 Task: Create a rule from the Agile list, Priority changed -> Complete task in the project AgileRamp if Priority Cleared then Complete Task
Action: Mouse moved to (580, 441)
Screenshot: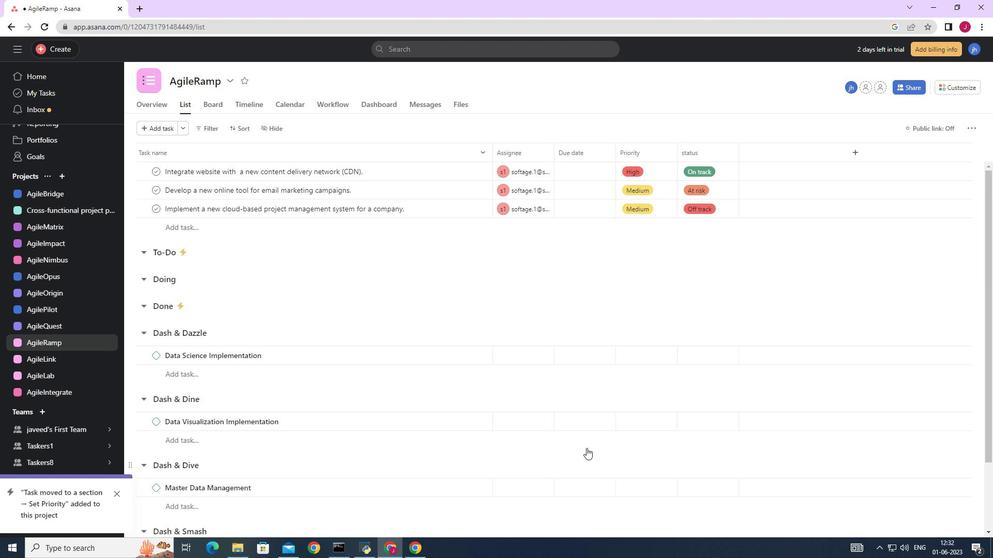 
Action: Mouse scrolled (580, 440) with delta (0, 0)
Screenshot: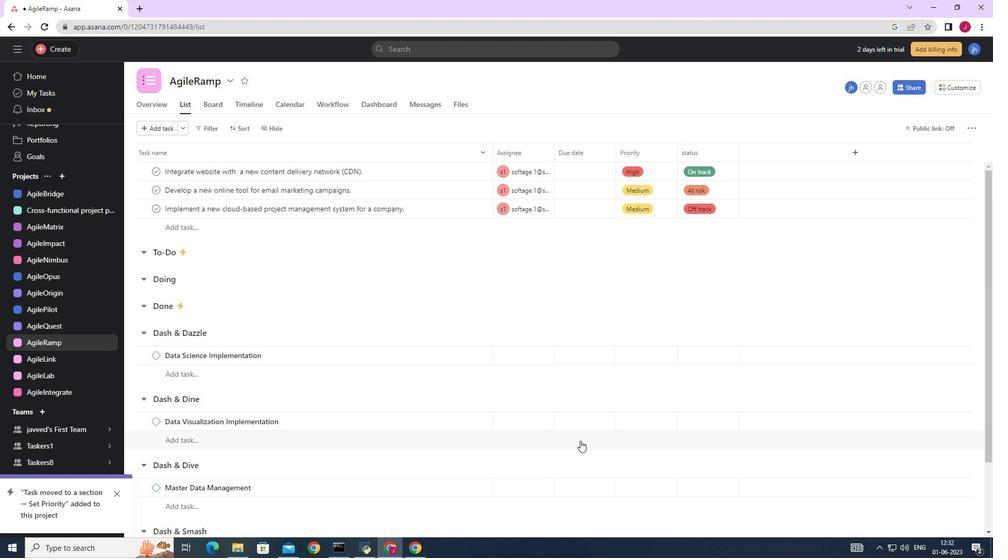 
Action: Mouse scrolled (580, 440) with delta (0, 0)
Screenshot: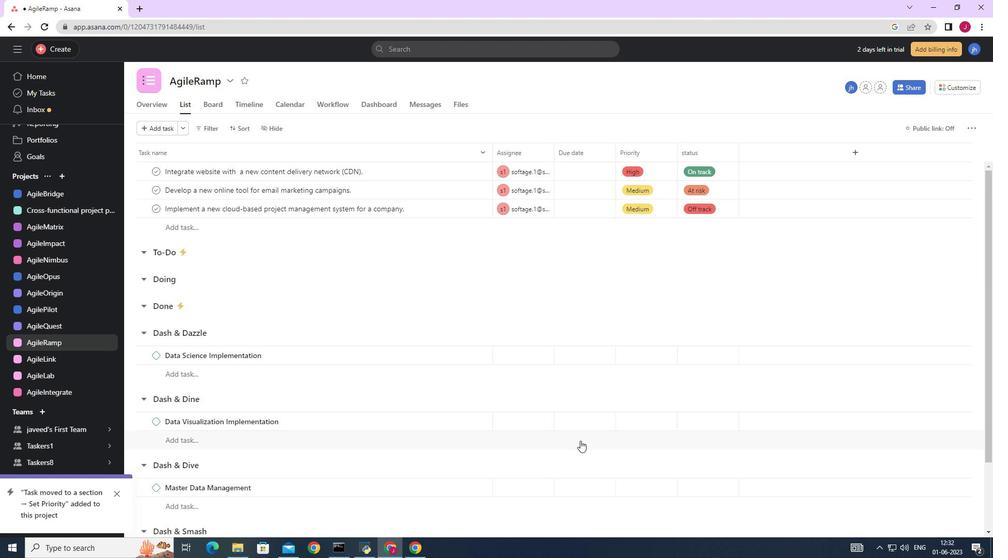 
Action: Mouse moved to (581, 381)
Screenshot: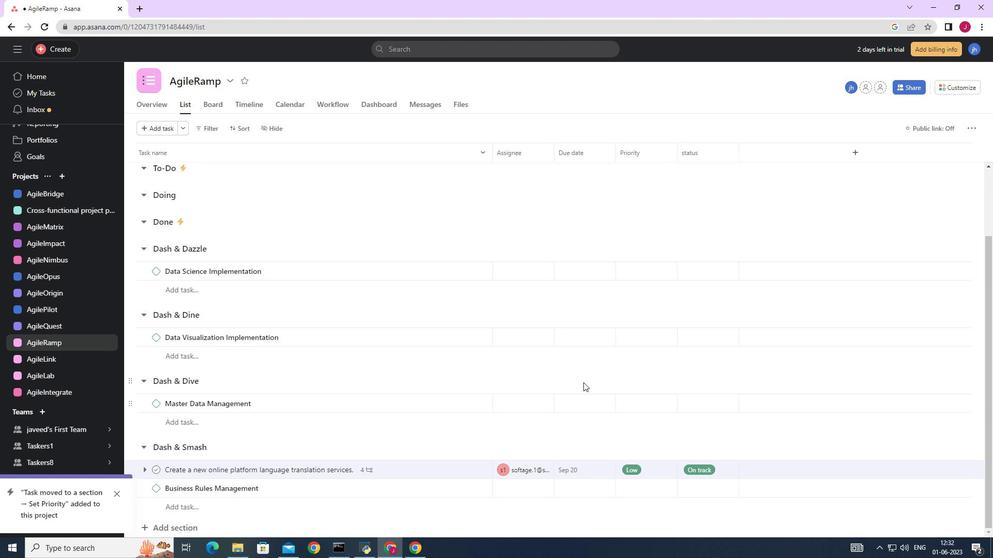 
Action: Mouse scrolled (581, 382) with delta (0, 0)
Screenshot: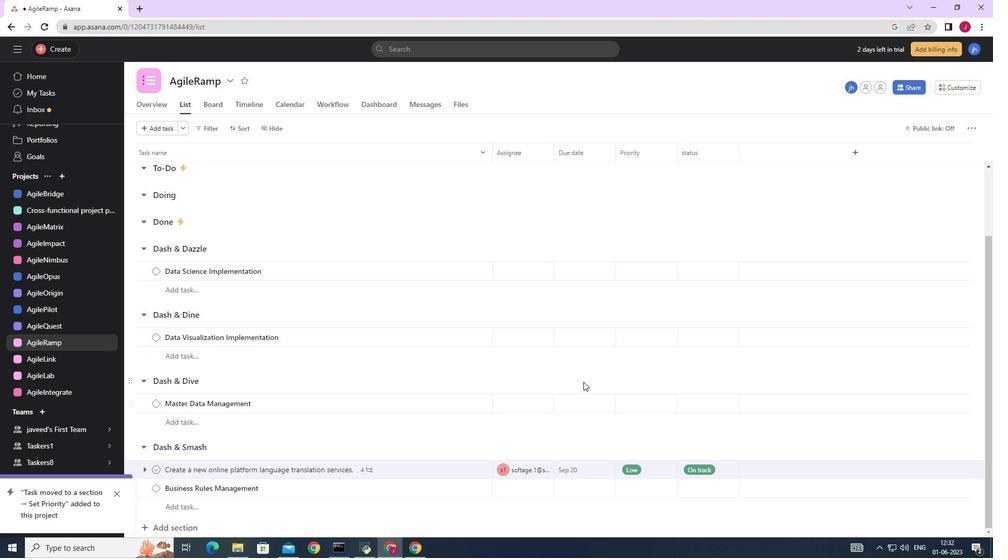 
Action: Mouse scrolled (581, 382) with delta (0, 0)
Screenshot: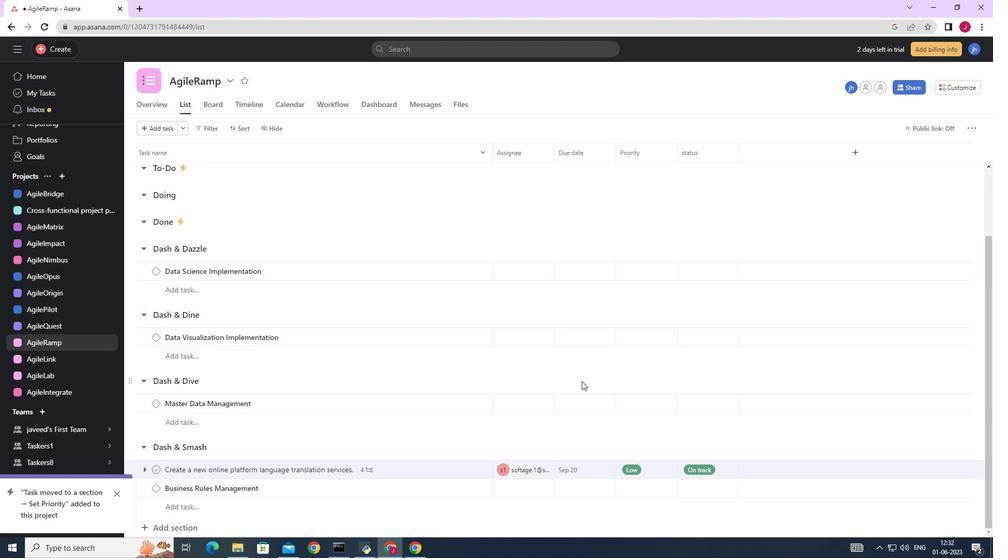
Action: Mouse scrolled (581, 382) with delta (0, 0)
Screenshot: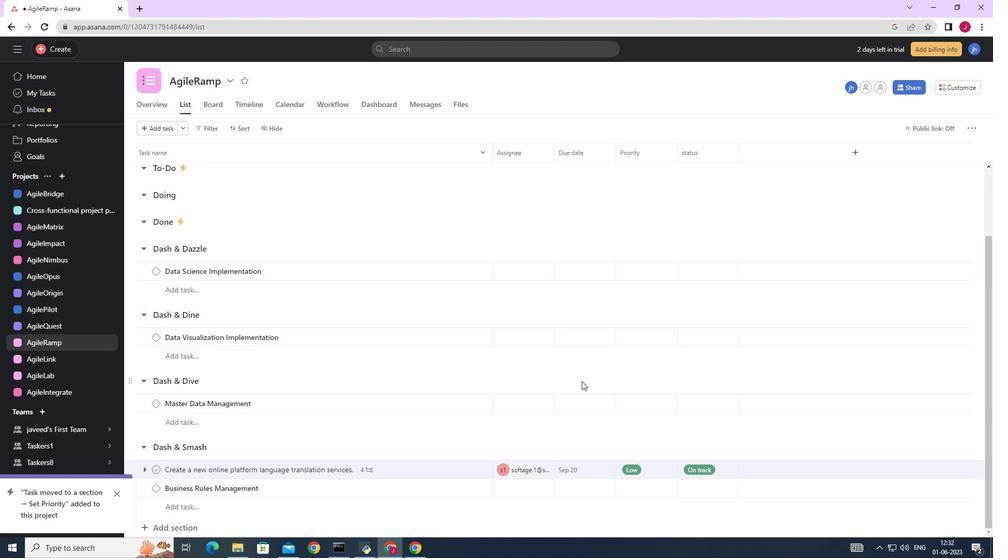 
Action: Mouse moved to (968, 87)
Screenshot: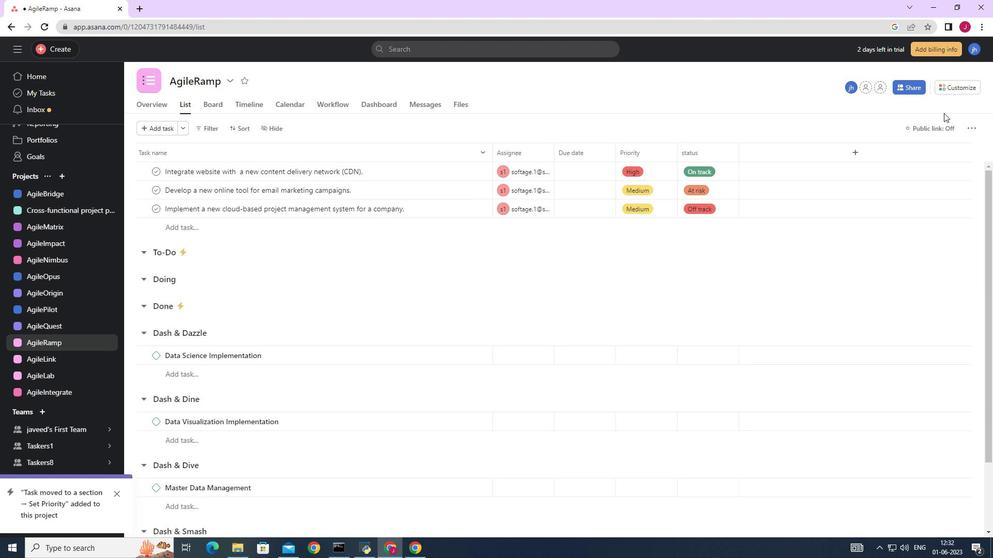 
Action: Mouse pressed left at (968, 87)
Screenshot: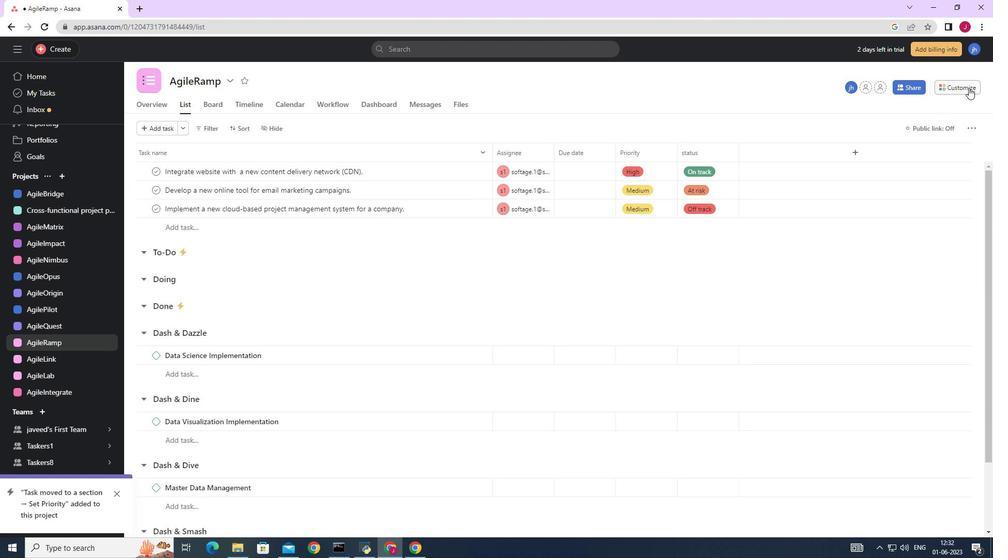 
Action: Mouse moved to (847, 209)
Screenshot: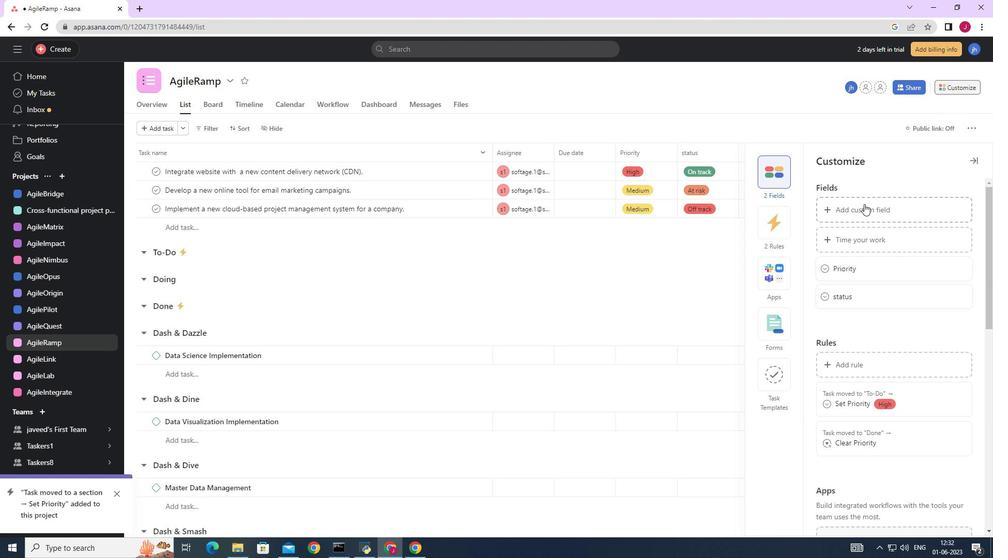 
Action: Mouse pressed left at (847, 209)
Screenshot: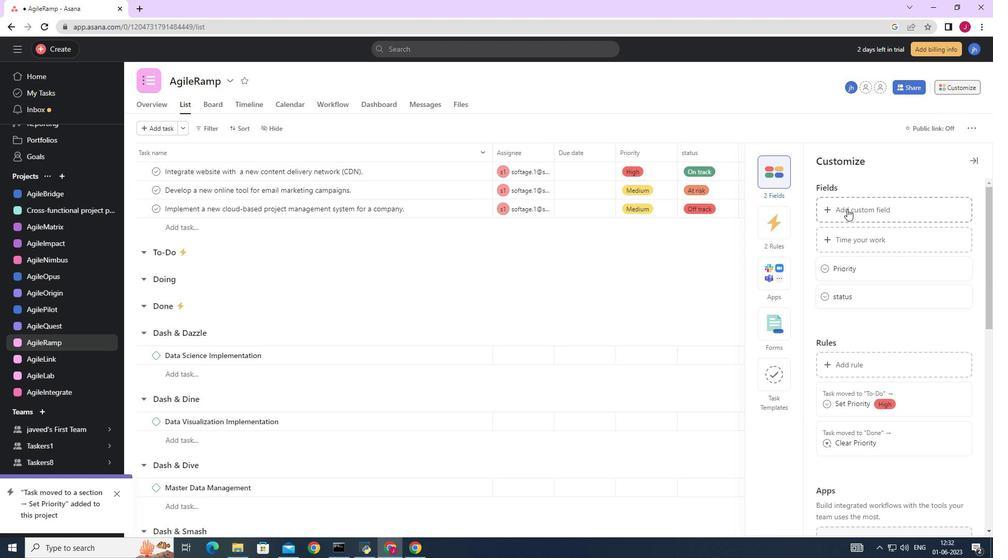 
Action: Mouse moved to (429, 160)
Screenshot: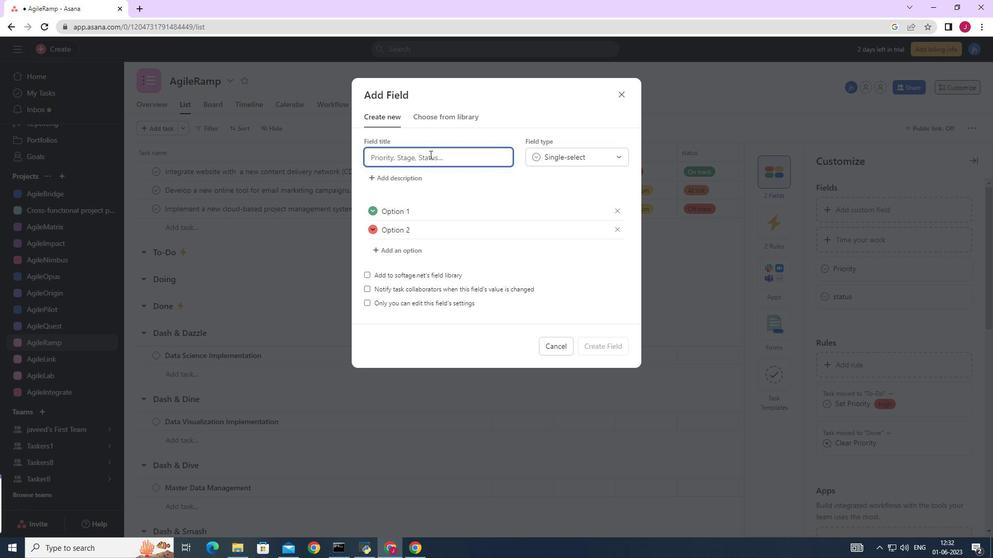
Action: Key pressed <Key.caps_lock>P<Key.caps_lock>riority
Screenshot: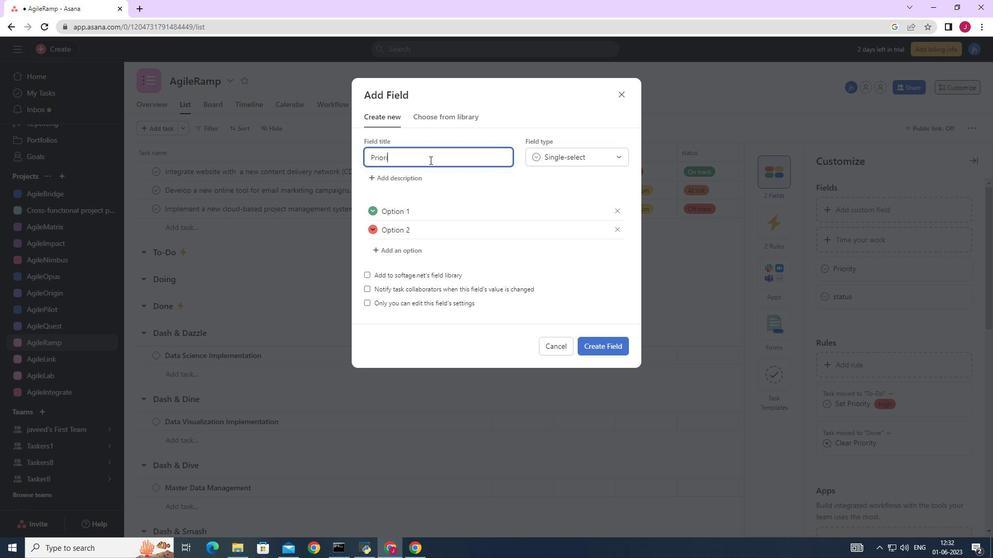 
Action: Mouse moved to (456, 214)
Screenshot: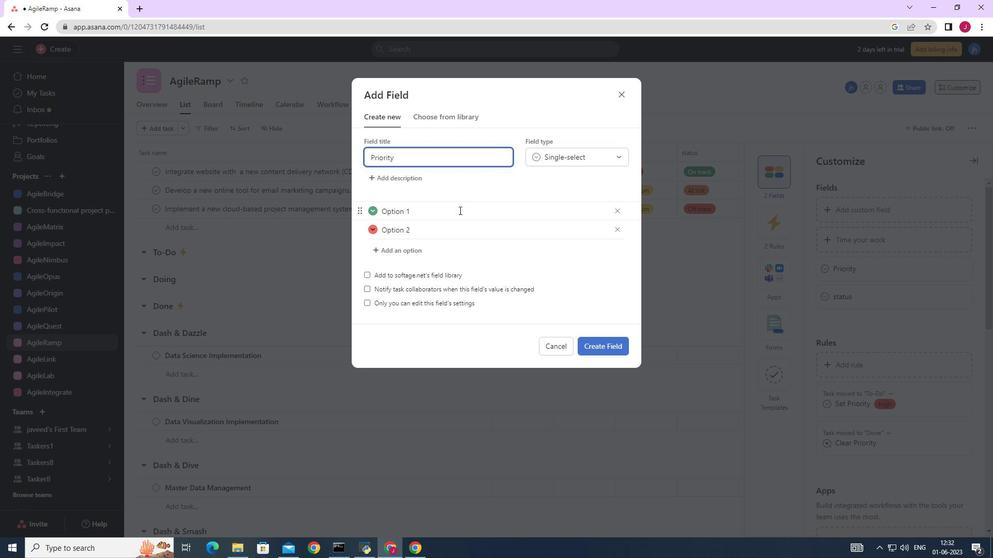 
Action: Mouse pressed left at (456, 214)
Screenshot: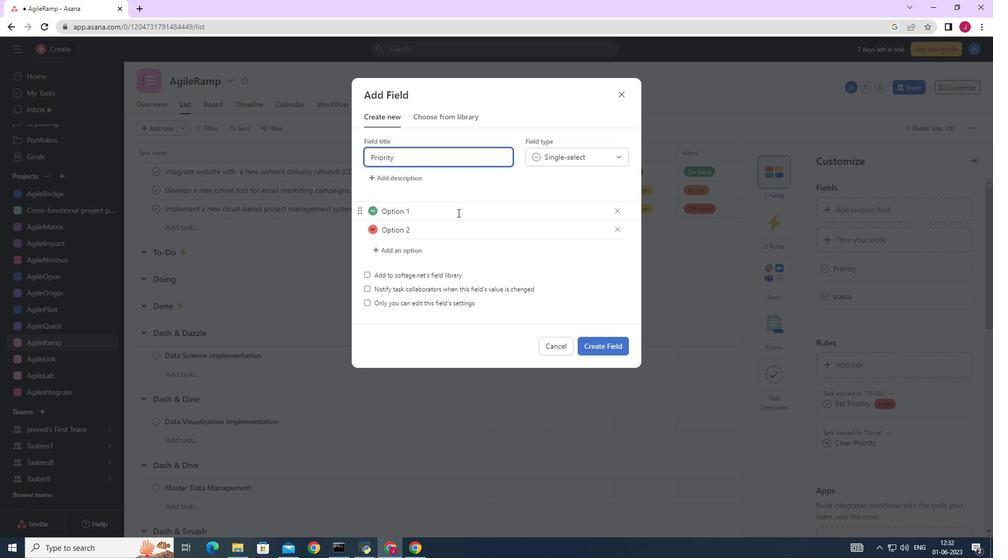 
Action: Key pressed <Key.backspace><Key.backspace><Key.backspace><Key.backspace><Key.backspace><Key.backspace><Key.backspace><Key.backspace><Key.backspace><Key.backspace><Key.backspace><Key.backspace>
Screenshot: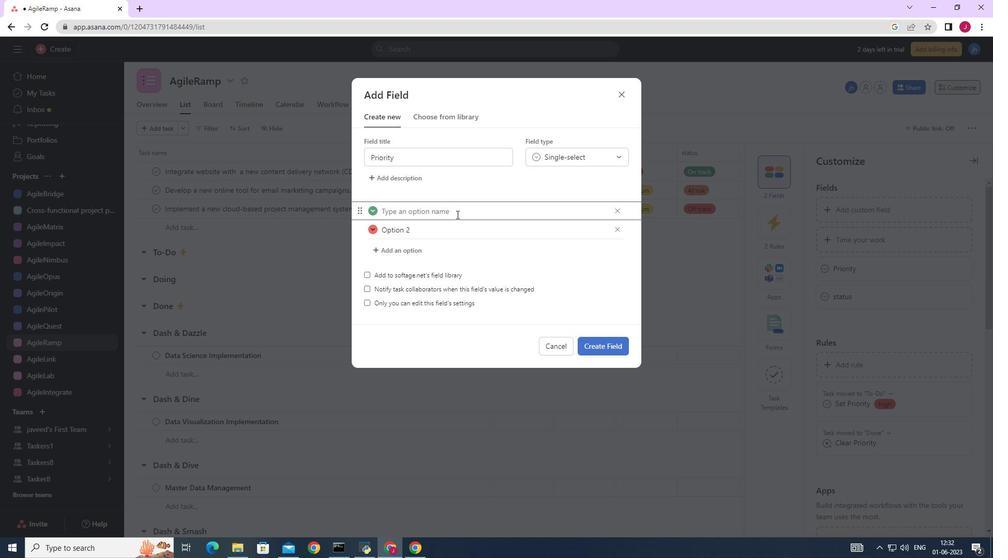 
Action: Mouse moved to (624, 93)
Screenshot: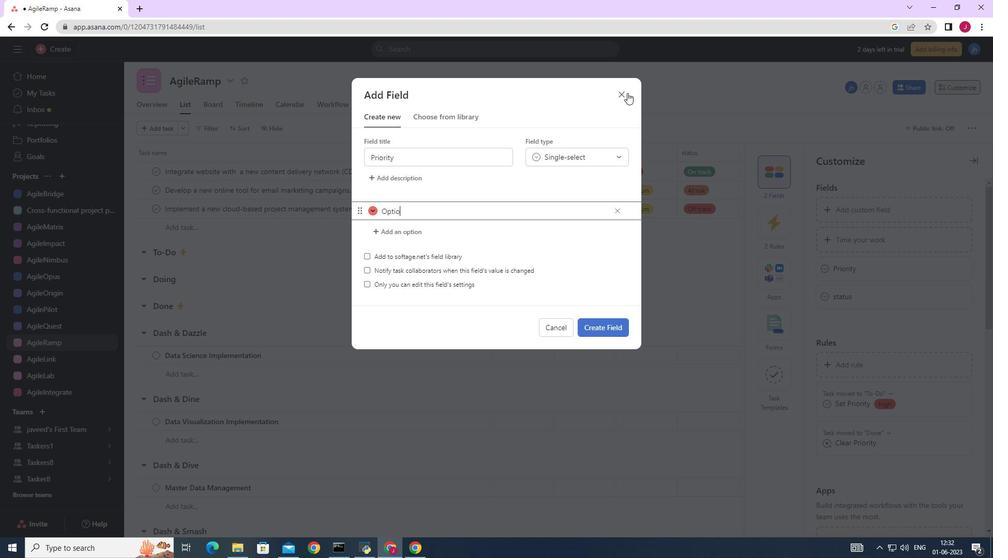 
Action: Mouse pressed left at (624, 93)
Screenshot: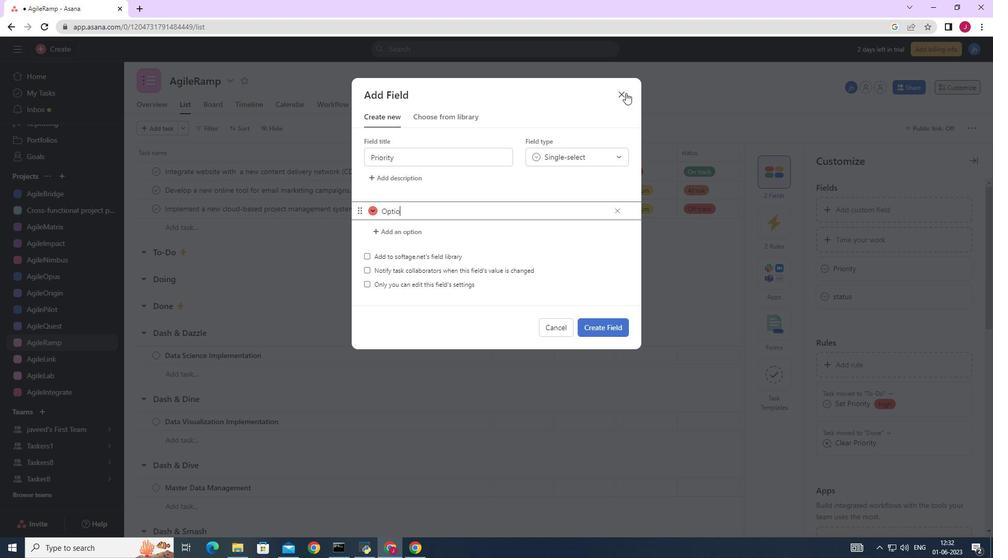 
Action: Mouse moved to (589, 174)
Screenshot: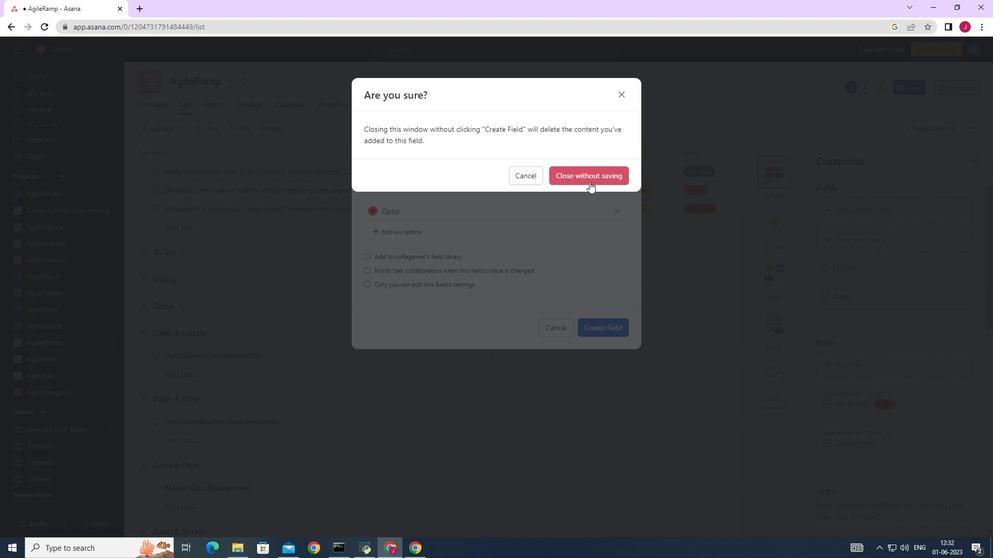 
Action: Mouse pressed left at (589, 174)
Screenshot: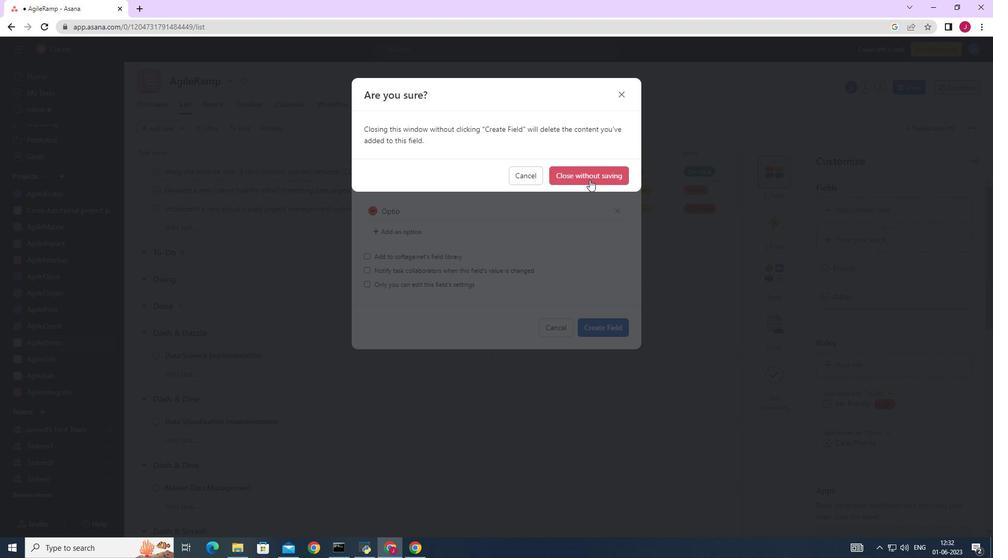 
Action: Mouse moved to (783, 221)
Screenshot: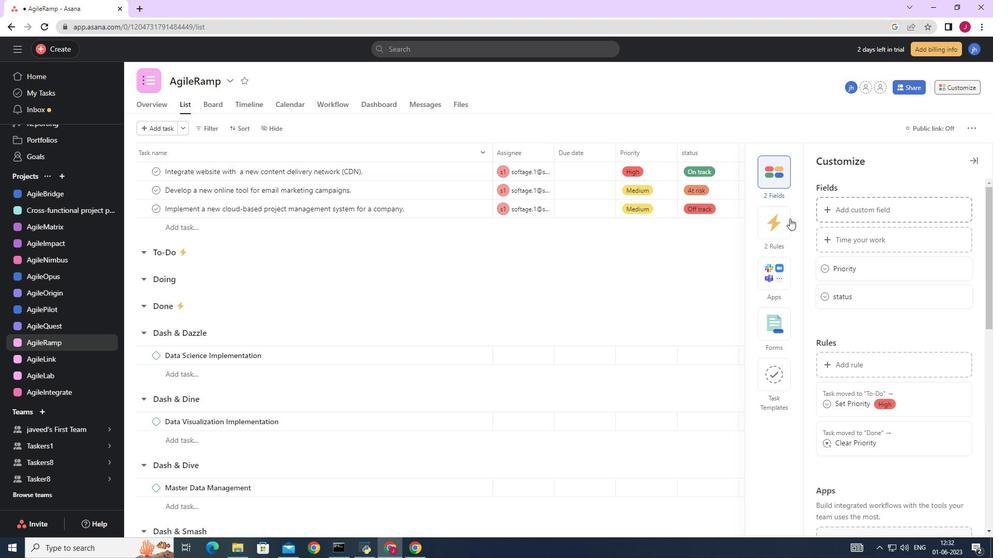 
Action: Mouse pressed left at (783, 221)
Screenshot: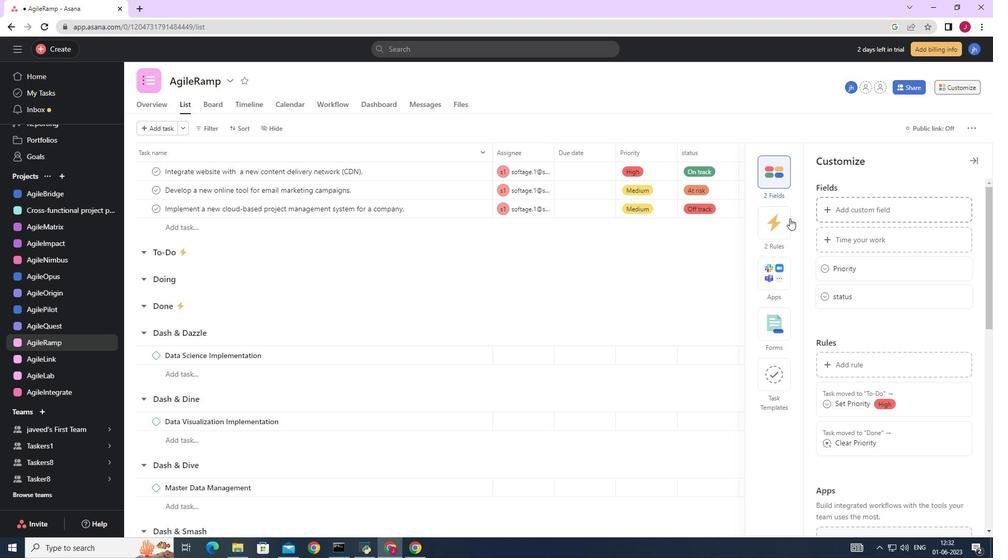 
Action: Mouse moved to (865, 208)
Screenshot: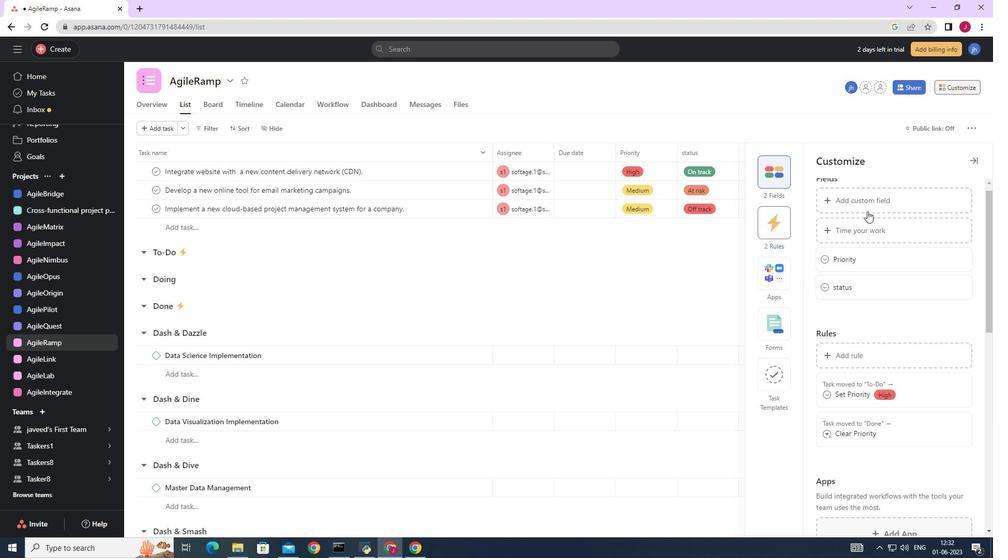 
Action: Mouse pressed left at (865, 208)
Screenshot: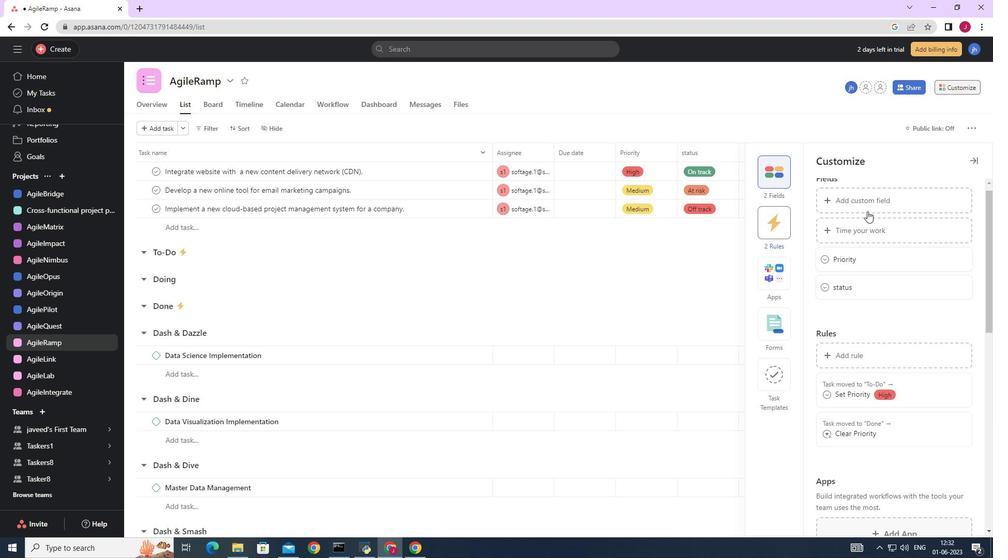 
Action: Mouse pressed left at (865, 208)
Screenshot: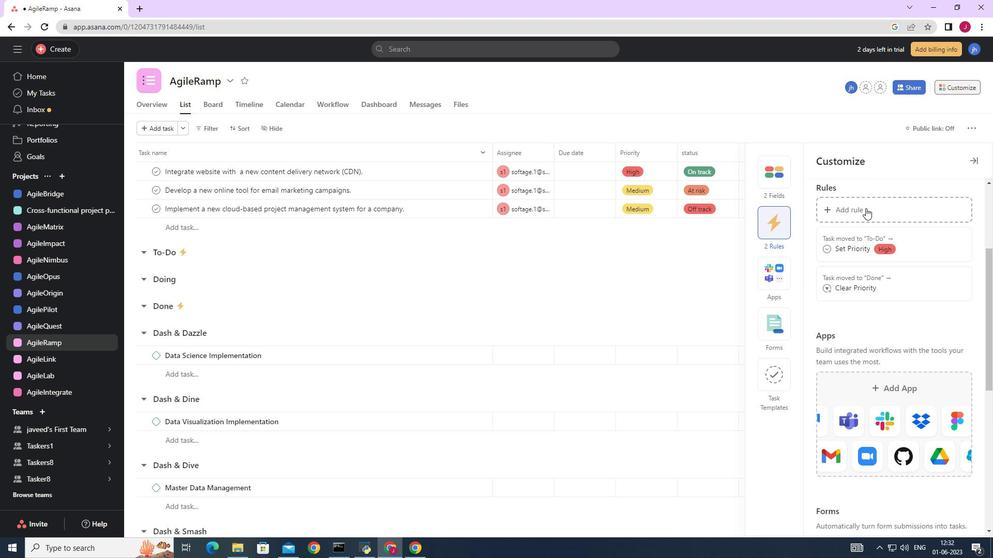 
Action: Mouse moved to (215, 155)
Screenshot: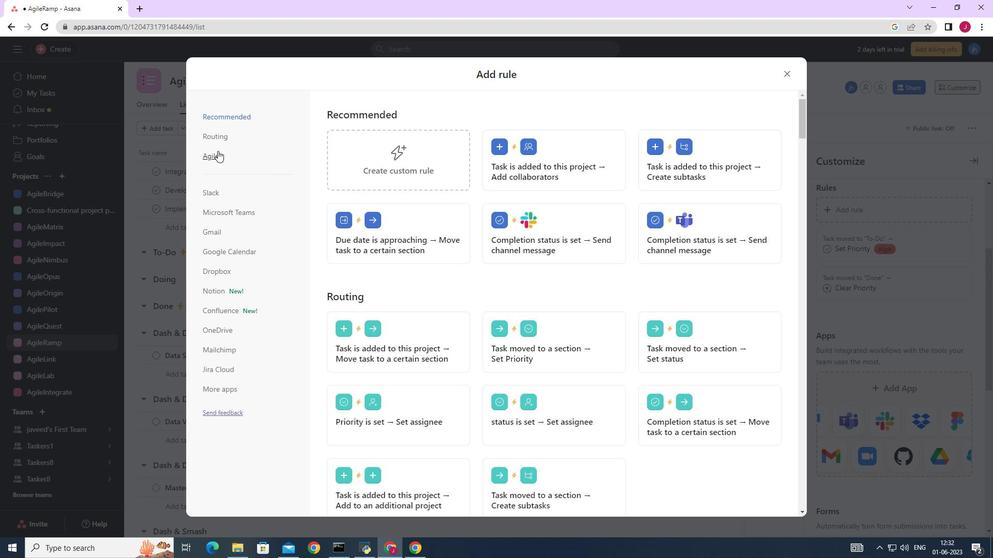 
Action: Mouse pressed left at (215, 155)
Screenshot: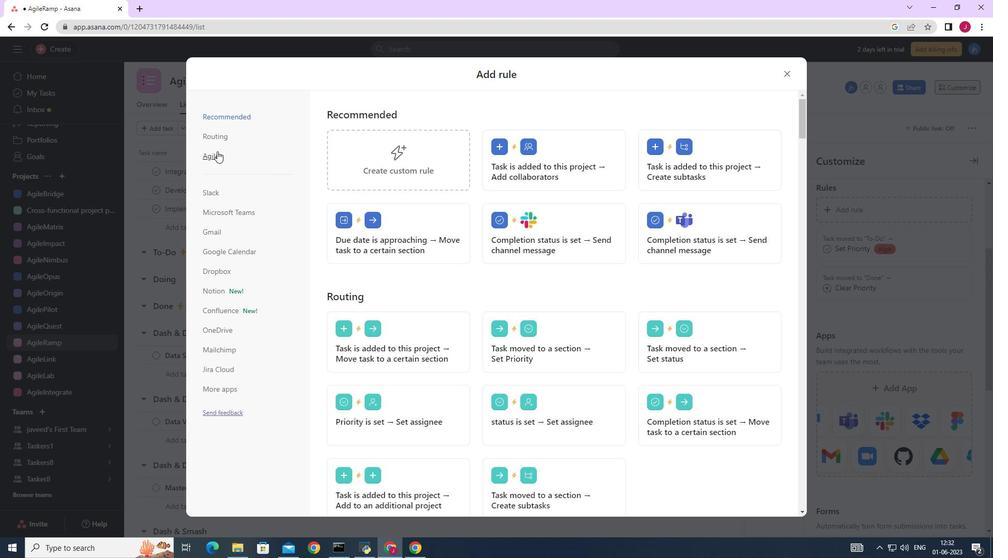 
Action: Mouse moved to (446, 152)
Screenshot: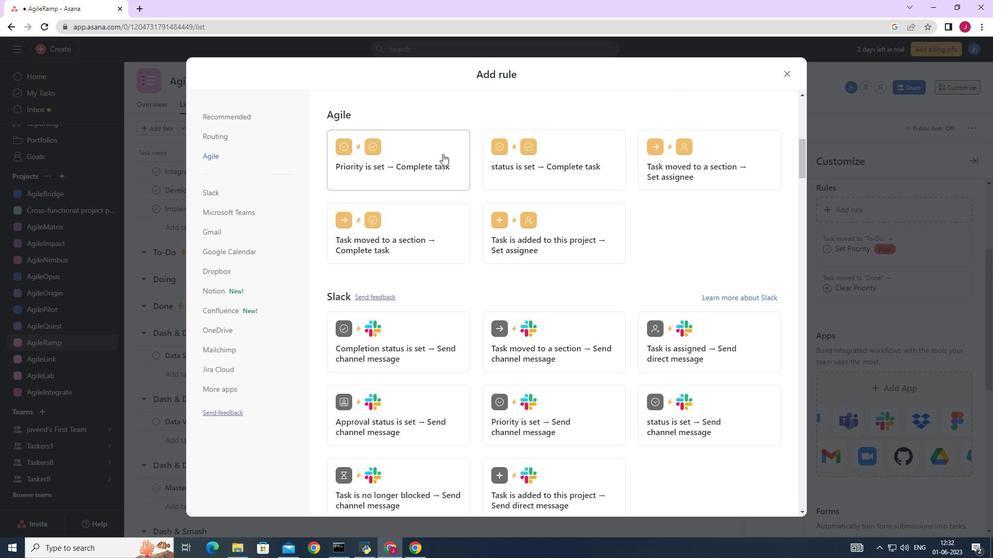 
Action: Mouse pressed left at (446, 152)
Screenshot: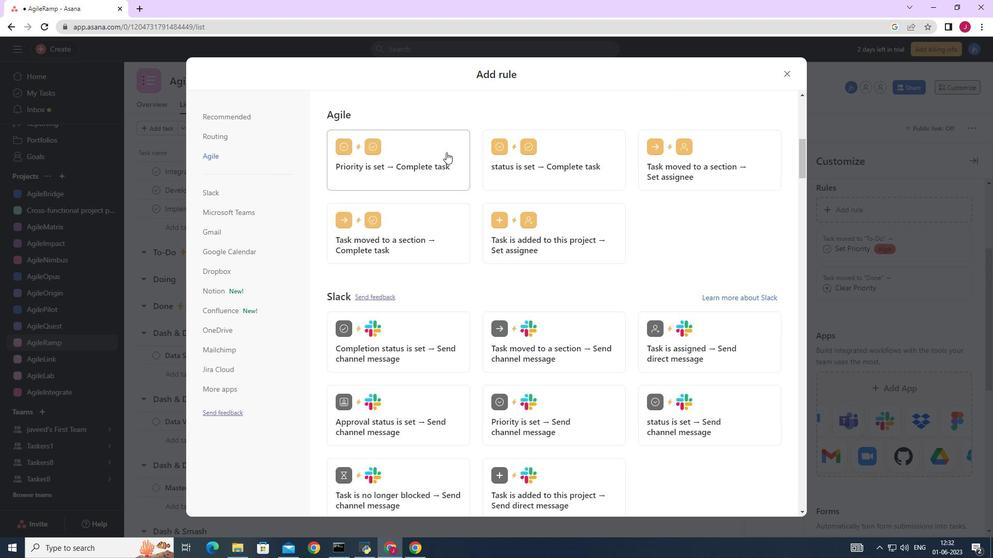 
Action: Mouse moved to (397, 276)
Screenshot: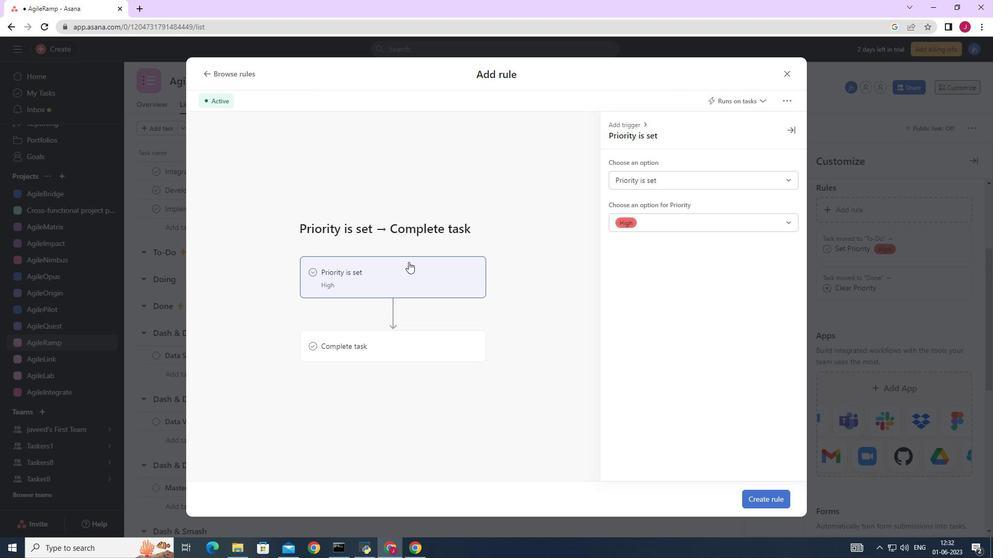 
Action: Mouse pressed left at (397, 276)
Screenshot: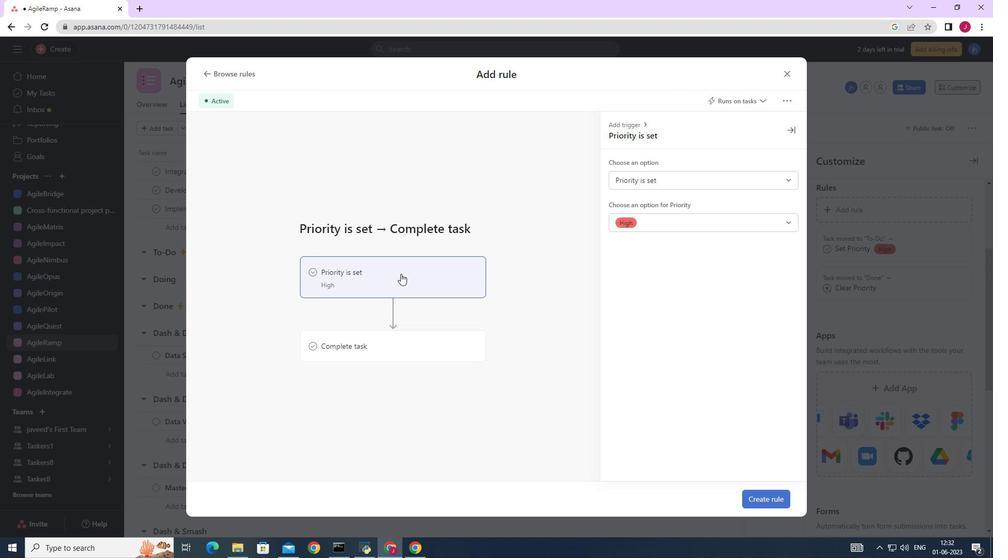 
Action: Mouse moved to (380, 335)
Screenshot: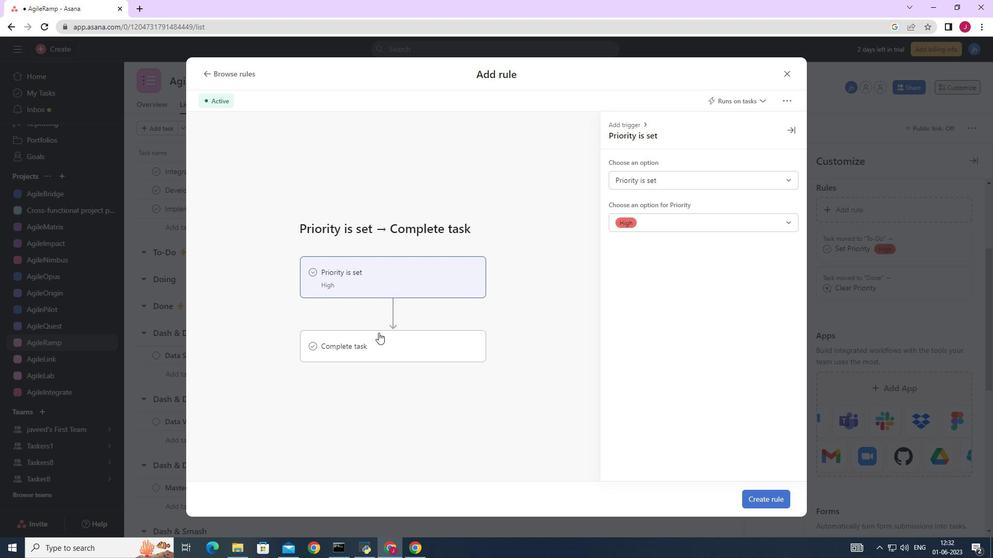 
Action: Mouse pressed left at (380, 335)
Screenshot: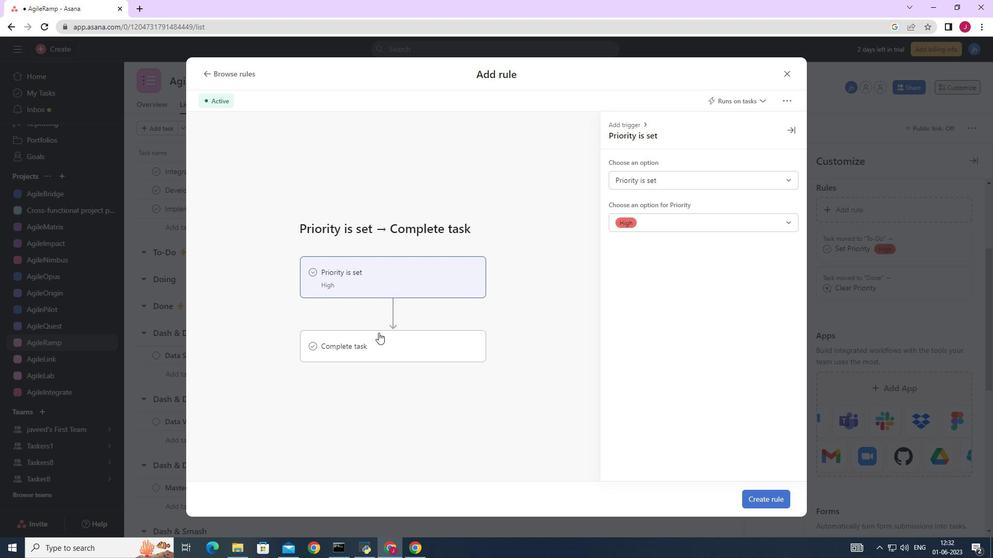 
Action: Mouse moved to (672, 179)
Screenshot: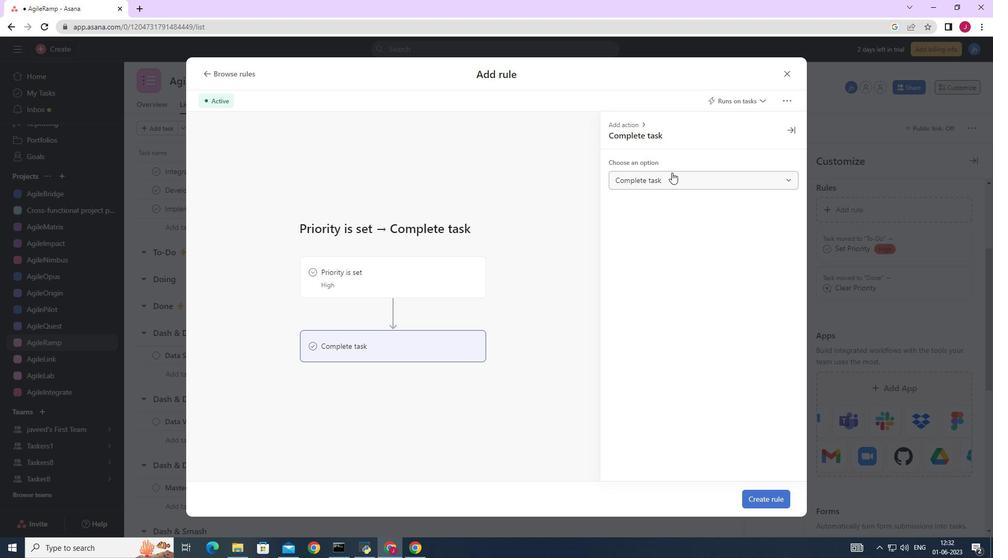 
Action: Mouse pressed left at (672, 179)
Screenshot: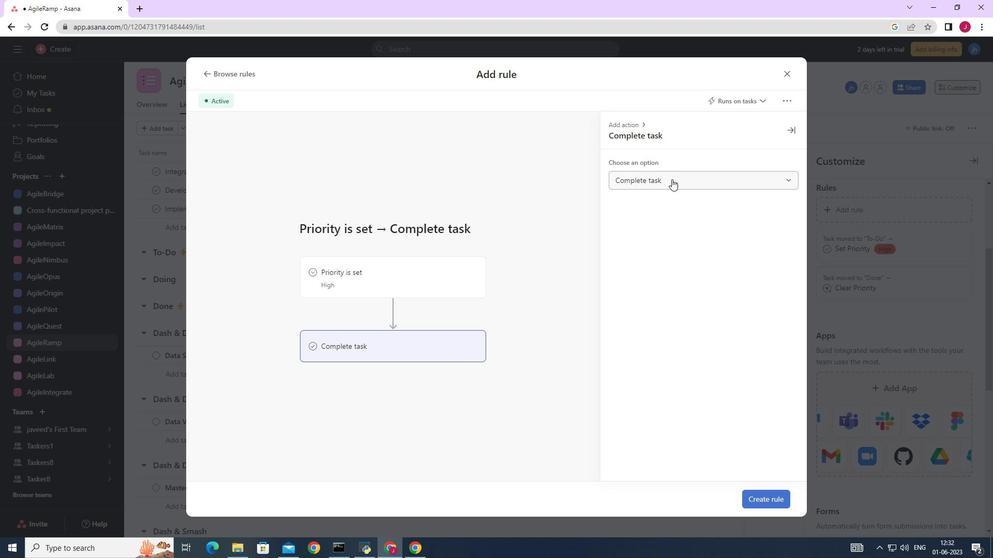 
Action: Mouse moved to (405, 266)
Screenshot: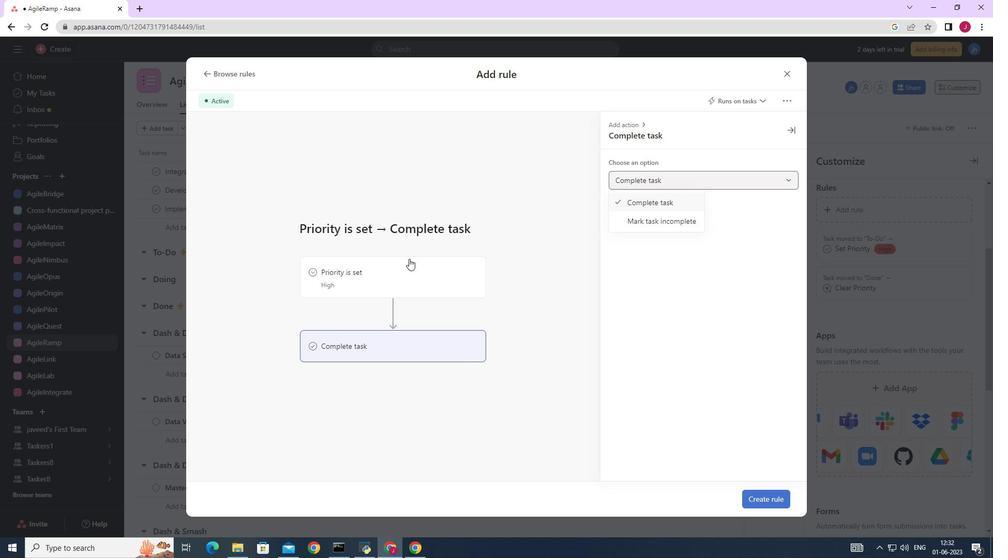 
Action: Mouse pressed left at (405, 266)
Screenshot: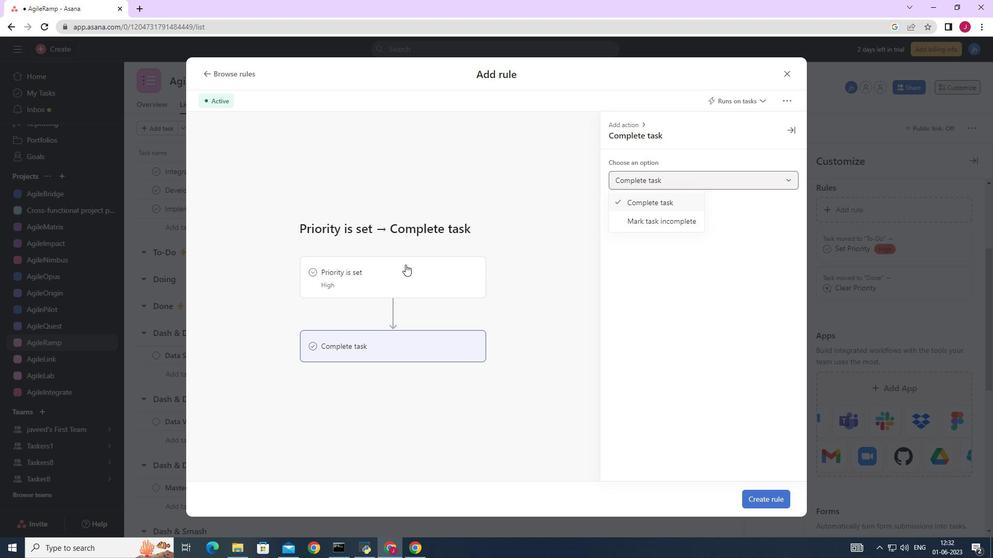 
Action: Mouse moved to (673, 182)
Screenshot: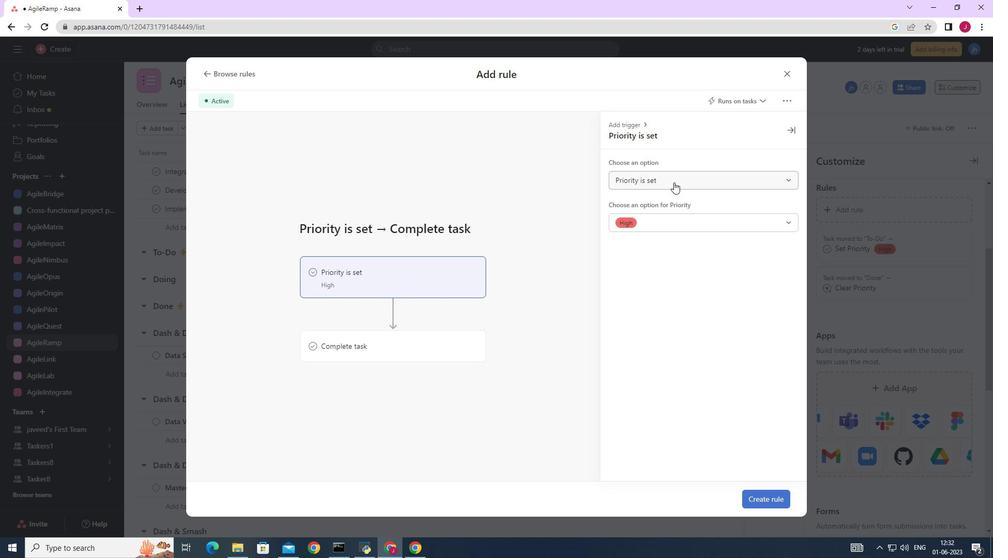 
Action: Mouse pressed left at (673, 182)
Screenshot: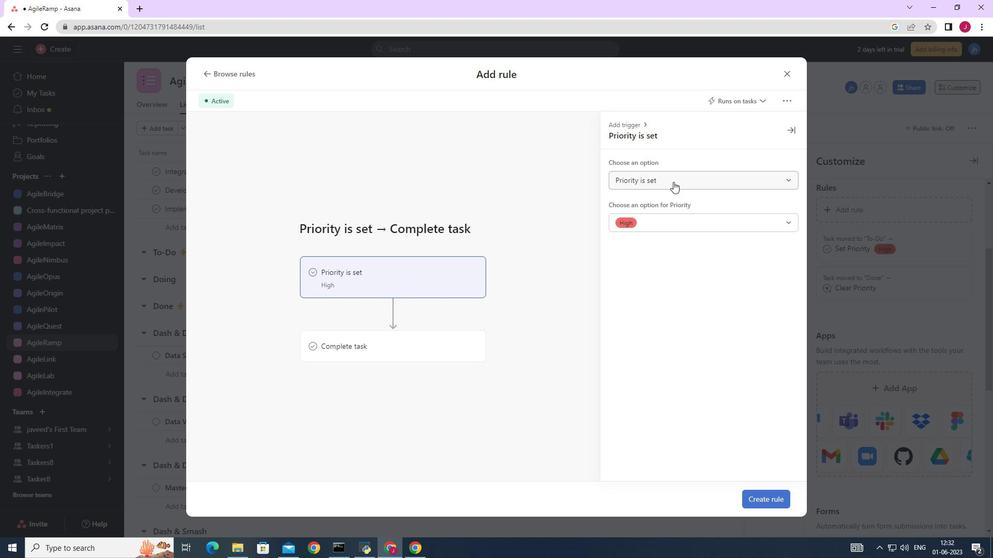 
Action: Mouse moved to (664, 222)
Screenshot: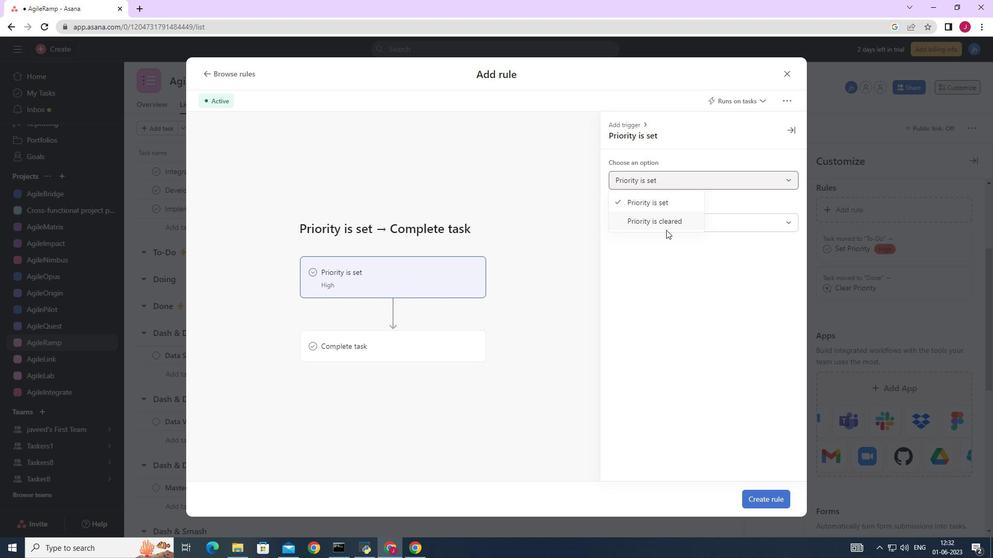 
Action: Mouse pressed left at (664, 222)
Screenshot: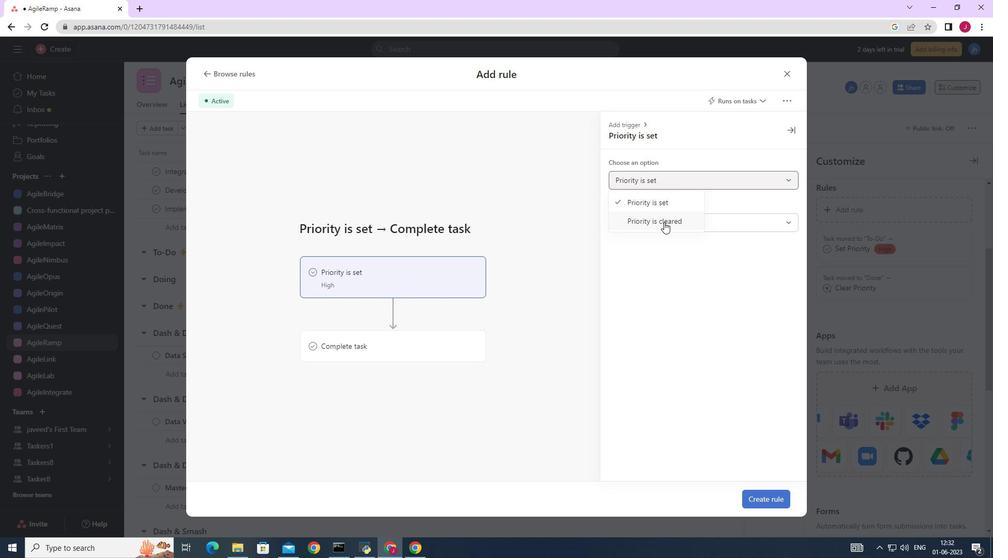 
Action: Mouse moved to (380, 335)
Screenshot: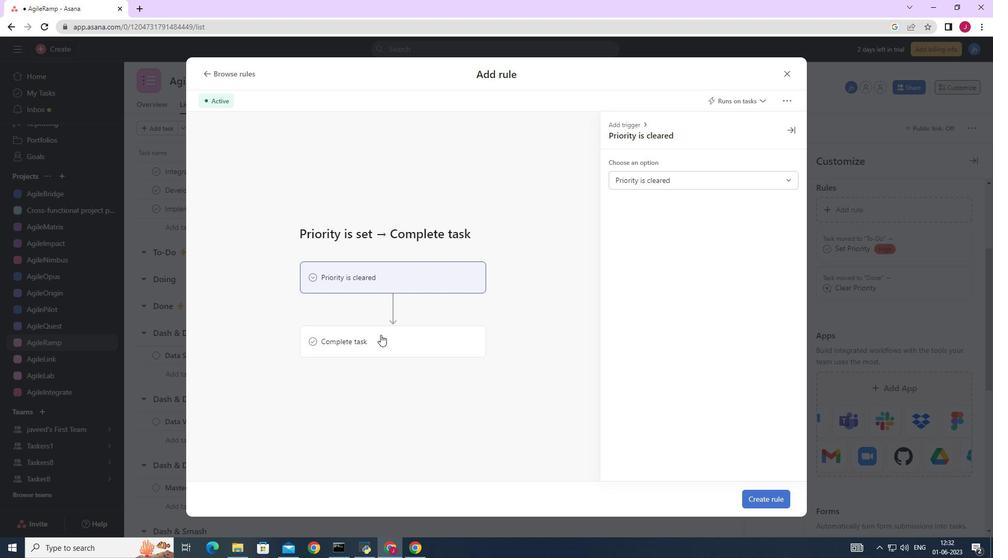 
Action: Mouse pressed left at (380, 335)
Screenshot: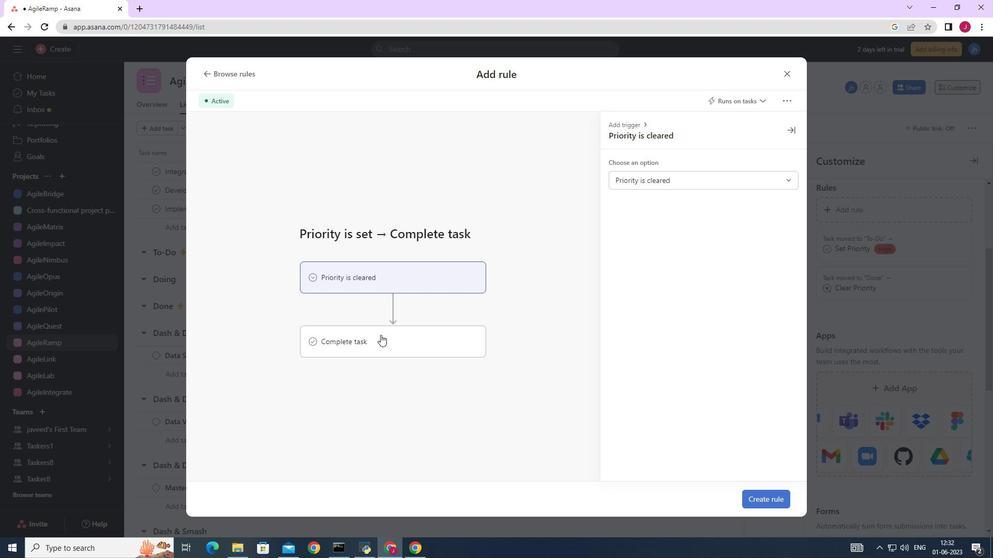 
Action: Mouse moved to (759, 501)
Screenshot: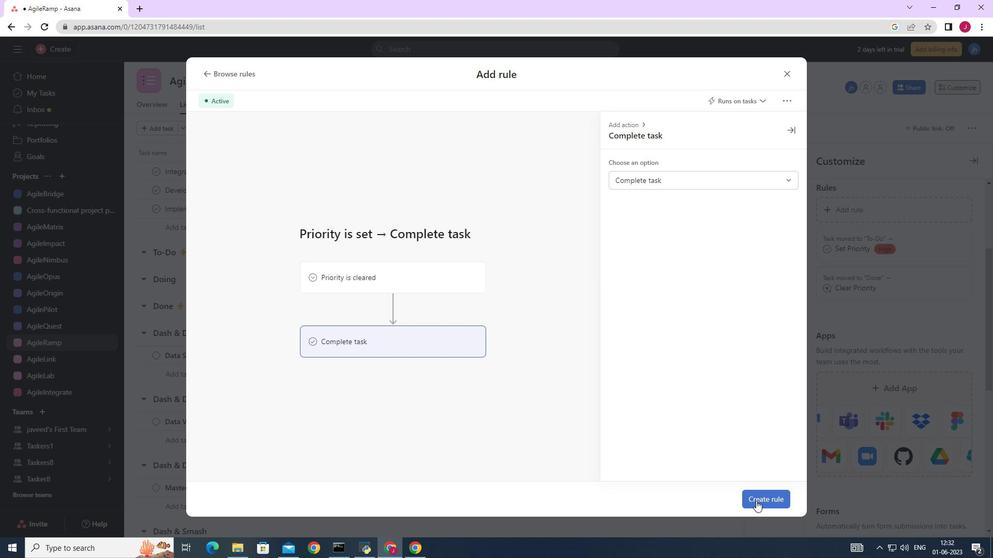 
Action: Mouse pressed left at (759, 501)
Screenshot: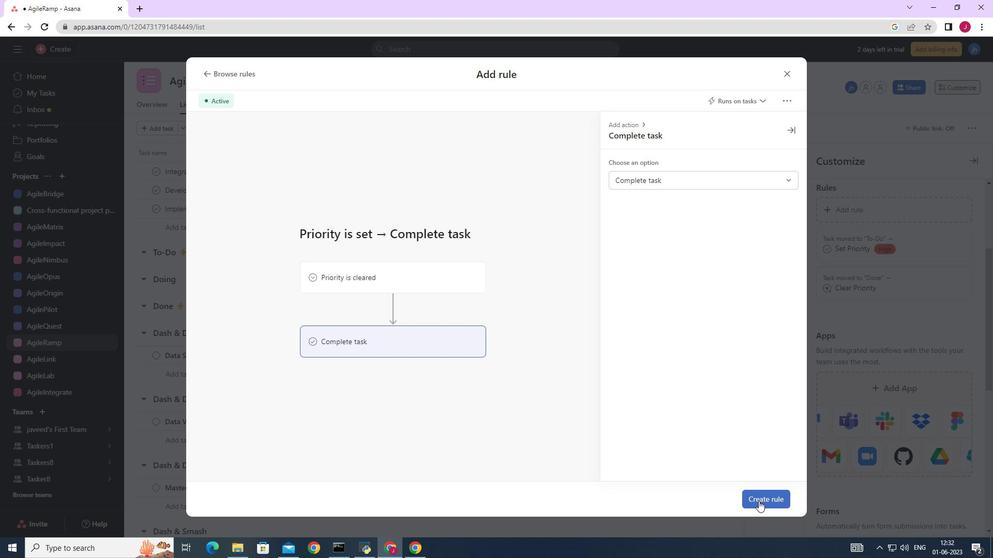 
